 Task: Search one way flight ticket for 3 adults in first from Miami: Miami International Airport to Greenville: Pitt-greenville Airport on 5-2-2023. Choice of flights is Frontier. Number of bags: 1 carry on bag. Price is upto 97000. Outbound departure time preference is 17:00.
Action: Mouse moved to (306, 245)
Screenshot: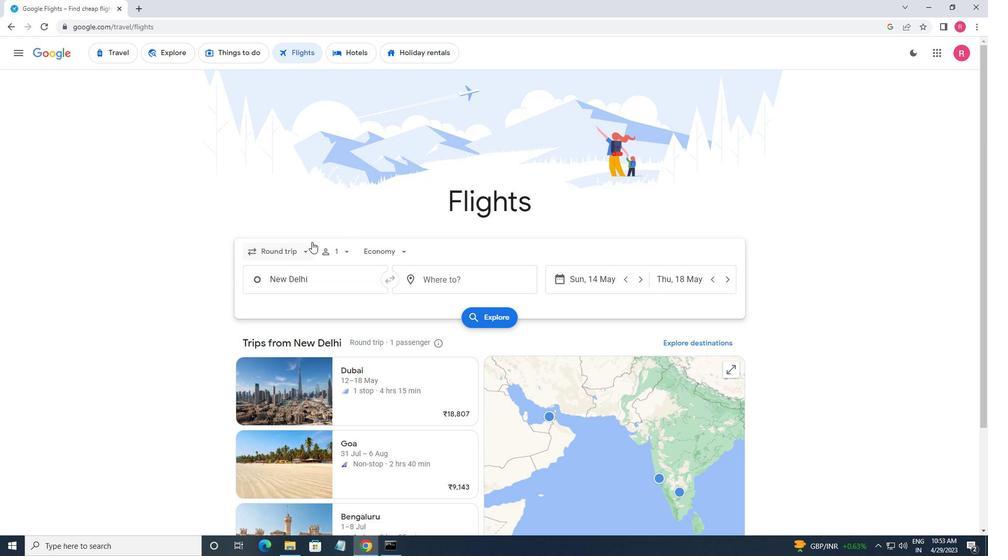 
Action: Mouse pressed left at (306, 245)
Screenshot: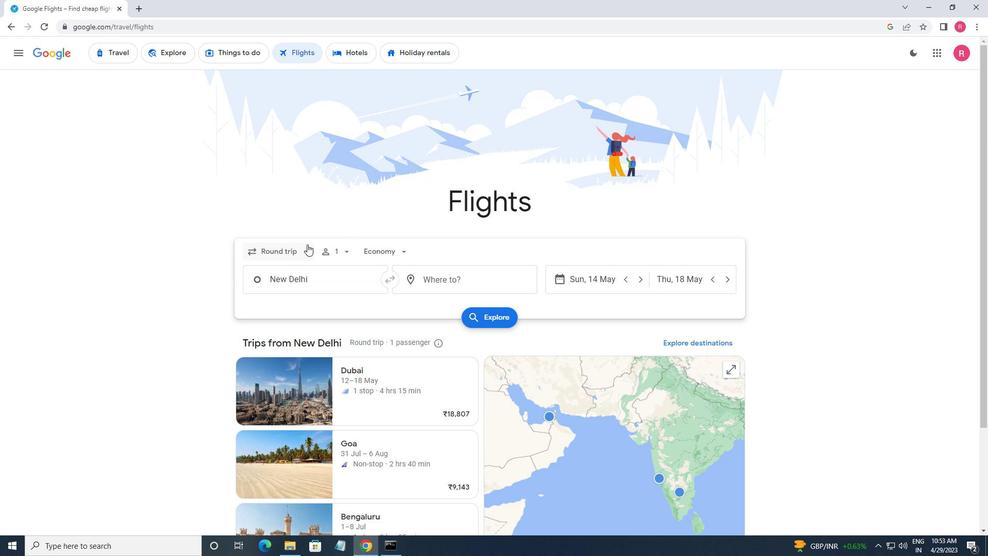 
Action: Mouse moved to (280, 299)
Screenshot: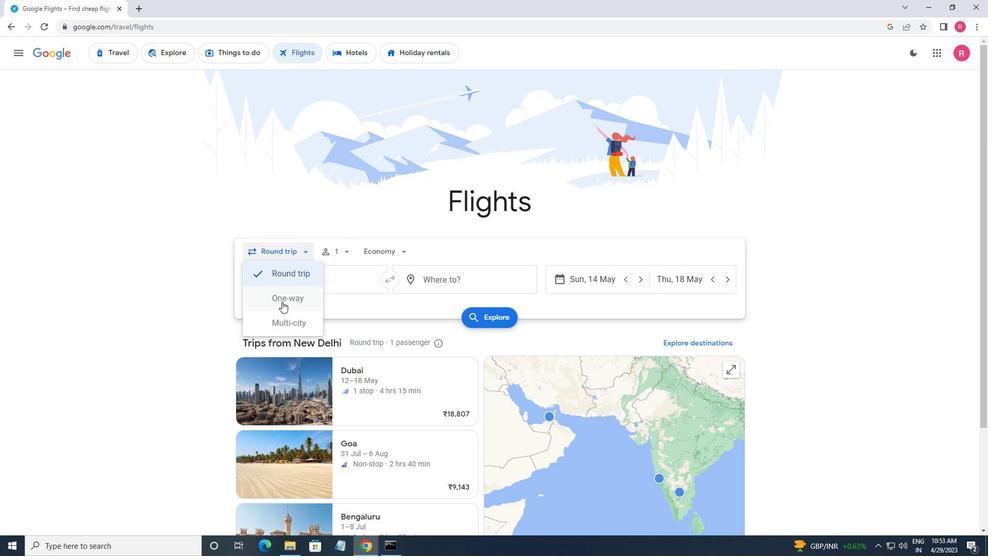 
Action: Mouse pressed left at (280, 299)
Screenshot: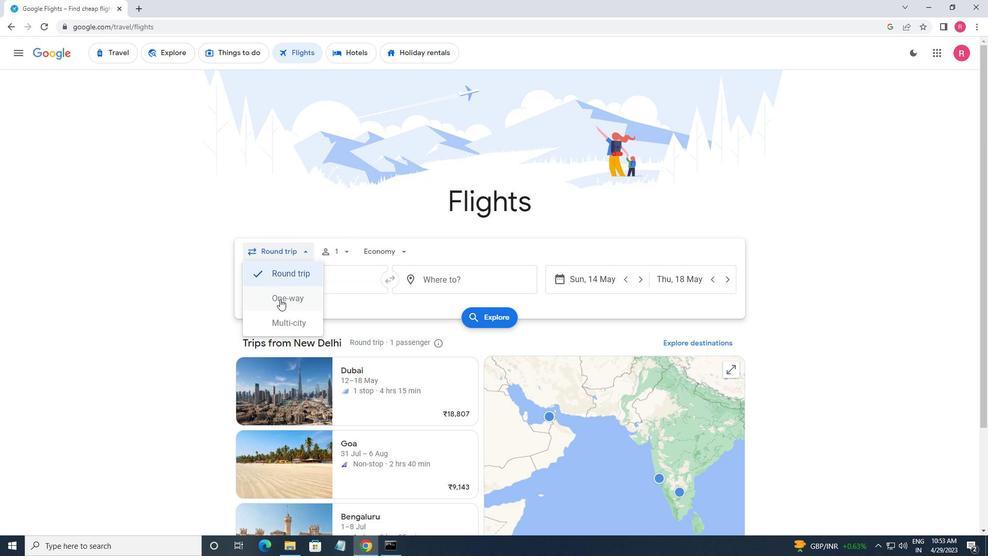 
Action: Mouse moved to (340, 252)
Screenshot: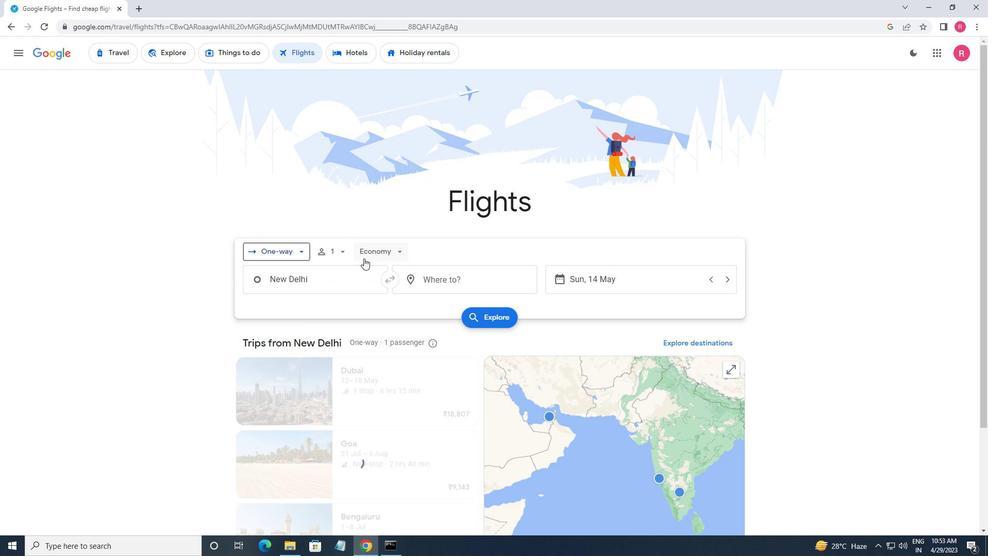 
Action: Mouse pressed left at (340, 252)
Screenshot: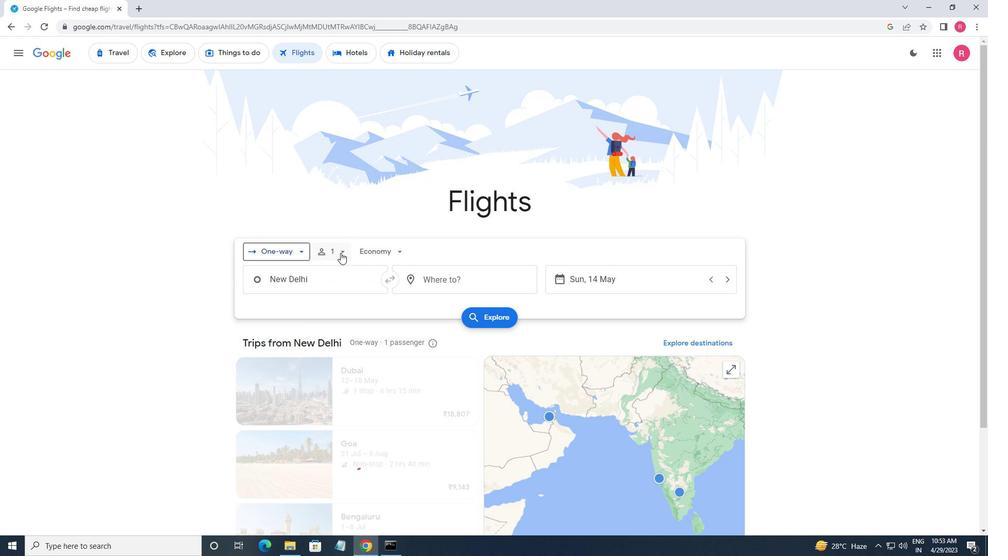 
Action: Mouse moved to (416, 279)
Screenshot: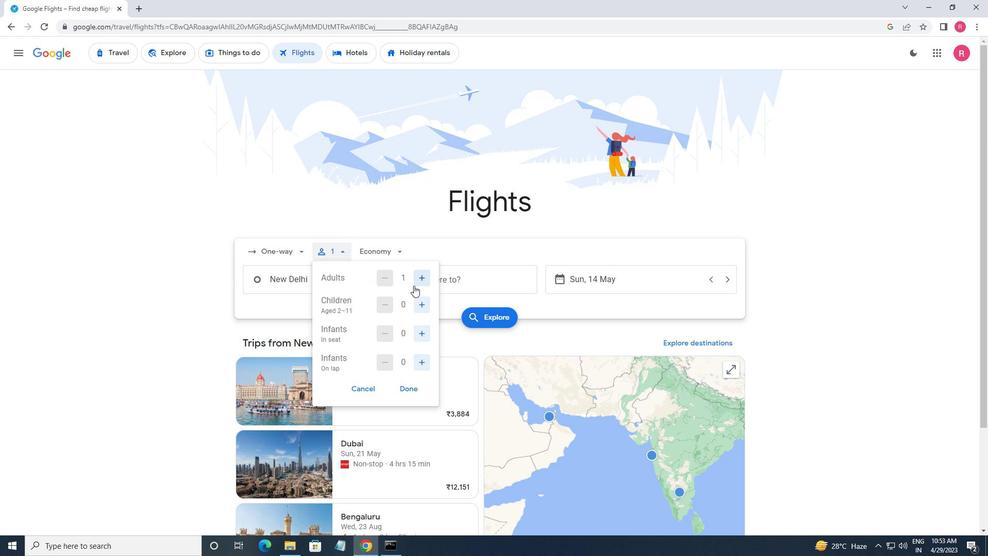 
Action: Mouse pressed left at (416, 279)
Screenshot: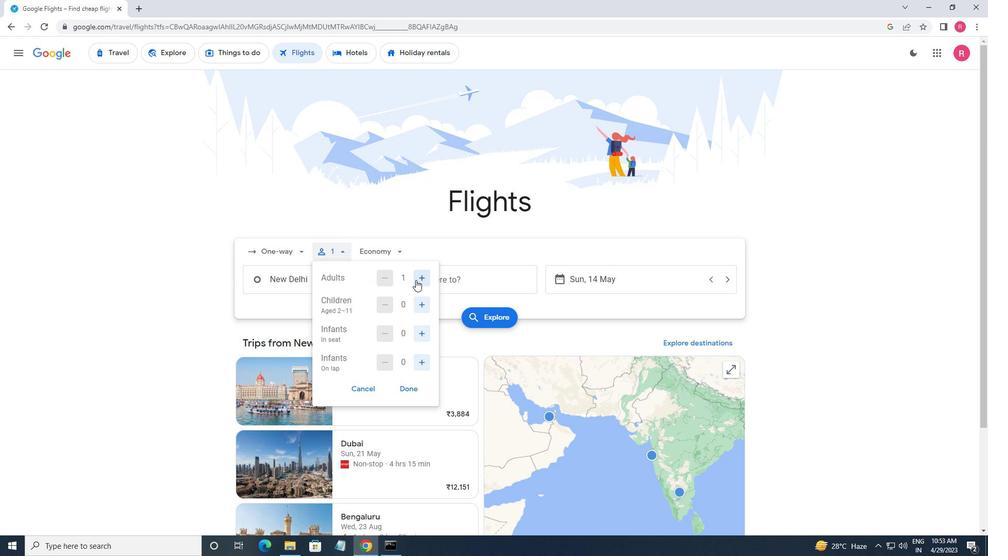
Action: Mouse pressed left at (416, 279)
Screenshot: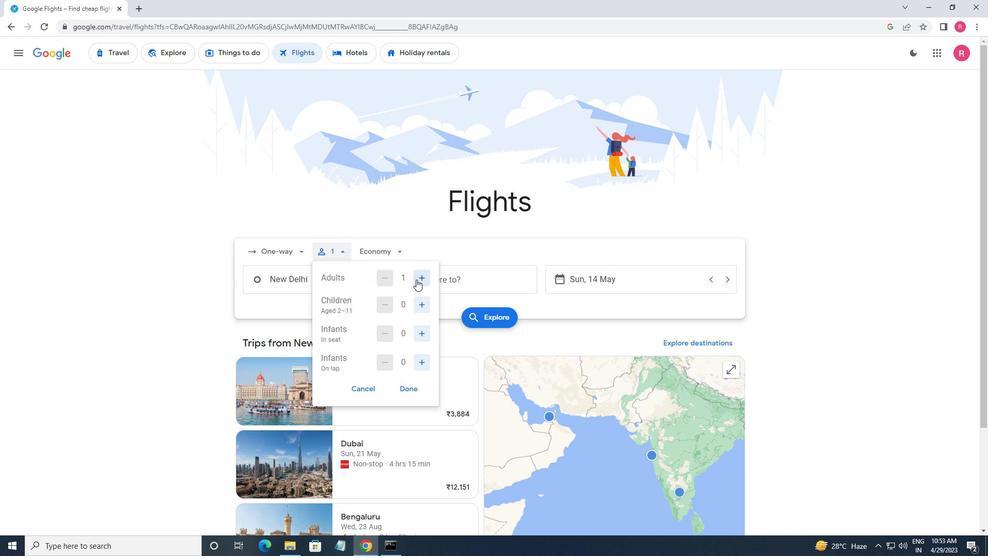 
Action: Mouse moved to (382, 257)
Screenshot: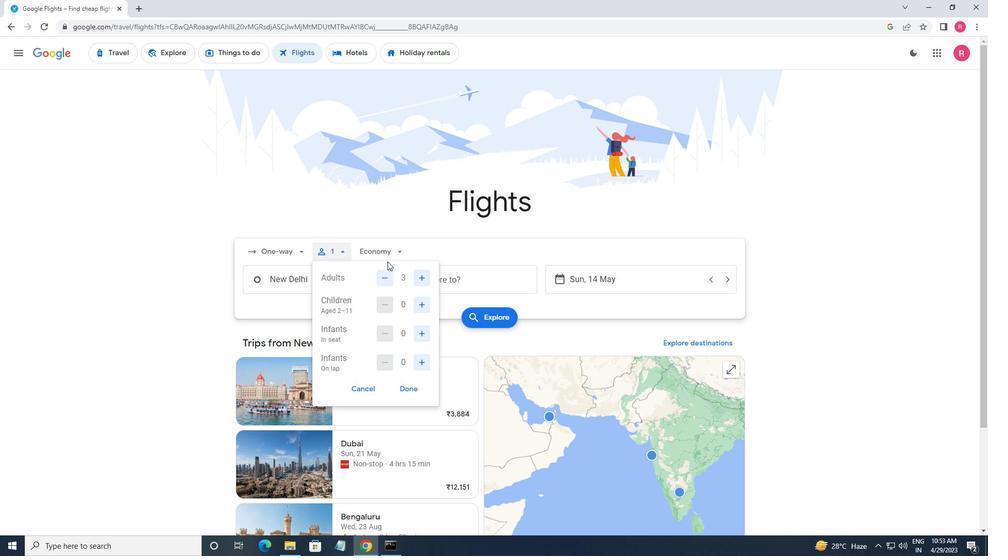 
Action: Mouse pressed left at (382, 257)
Screenshot: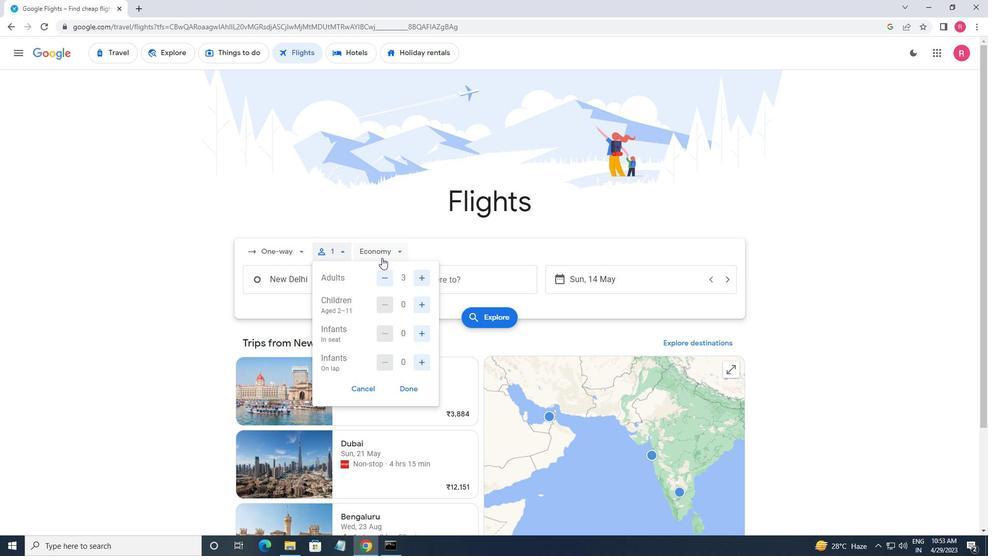 
Action: Mouse moved to (394, 342)
Screenshot: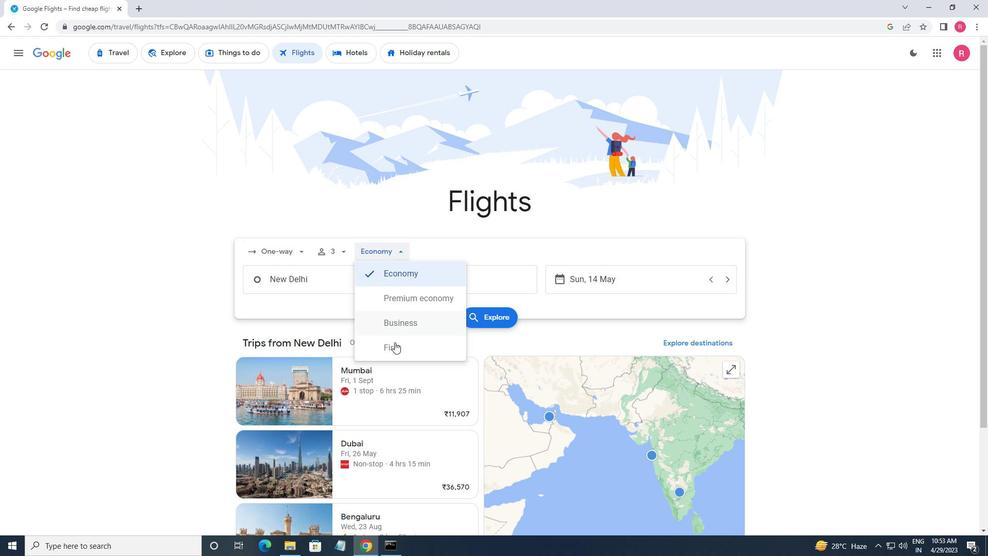 
Action: Mouse pressed left at (394, 342)
Screenshot: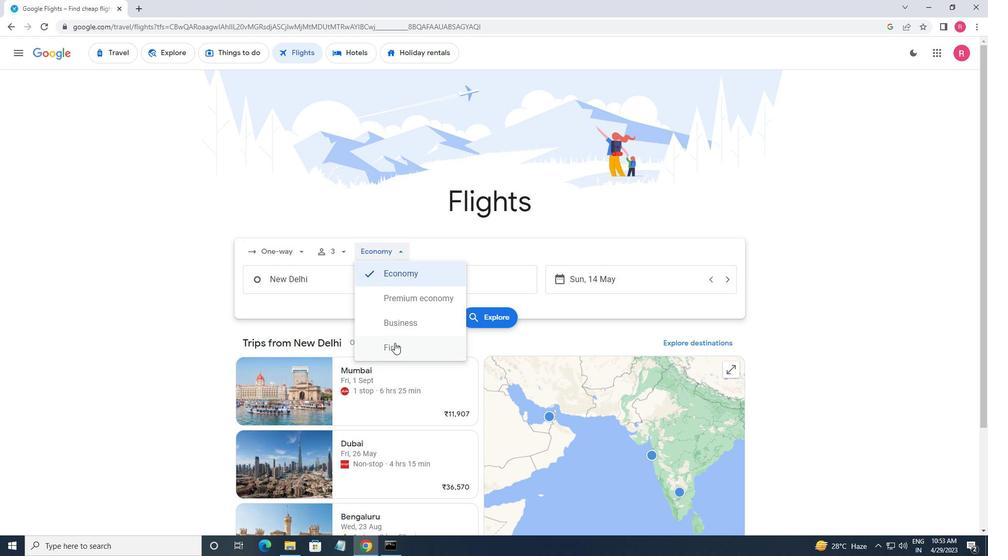 
Action: Mouse moved to (323, 283)
Screenshot: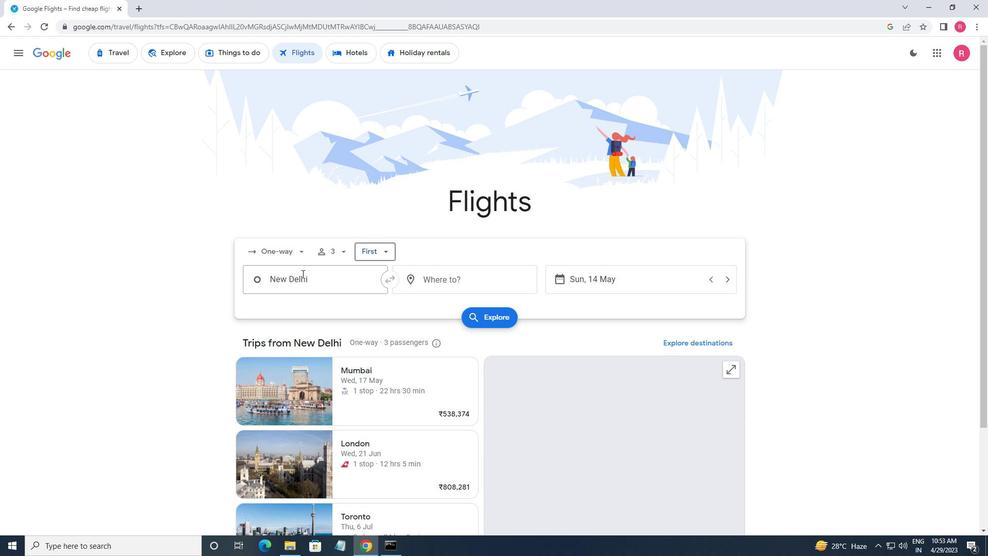 
Action: Mouse pressed left at (323, 283)
Screenshot: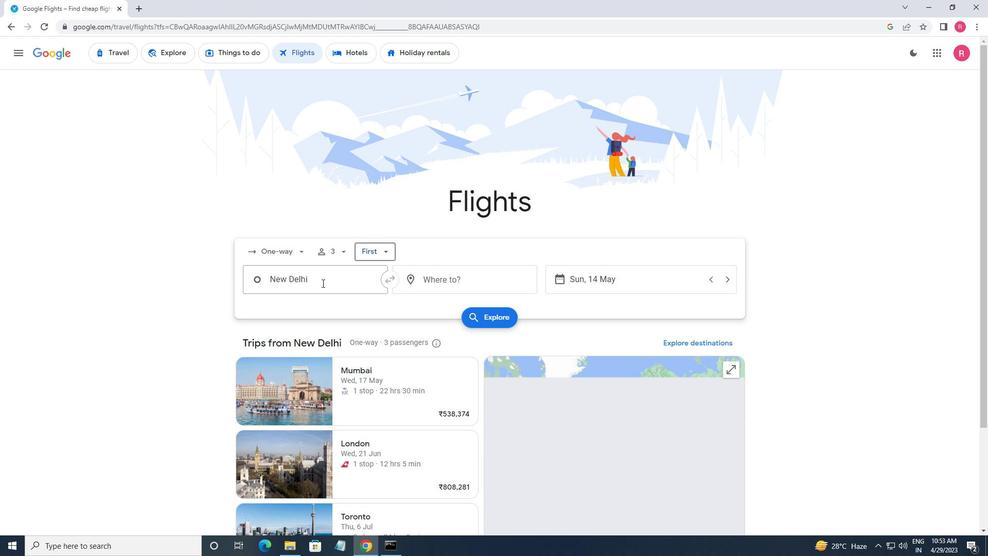 
Action: Mouse moved to (324, 283)
Screenshot: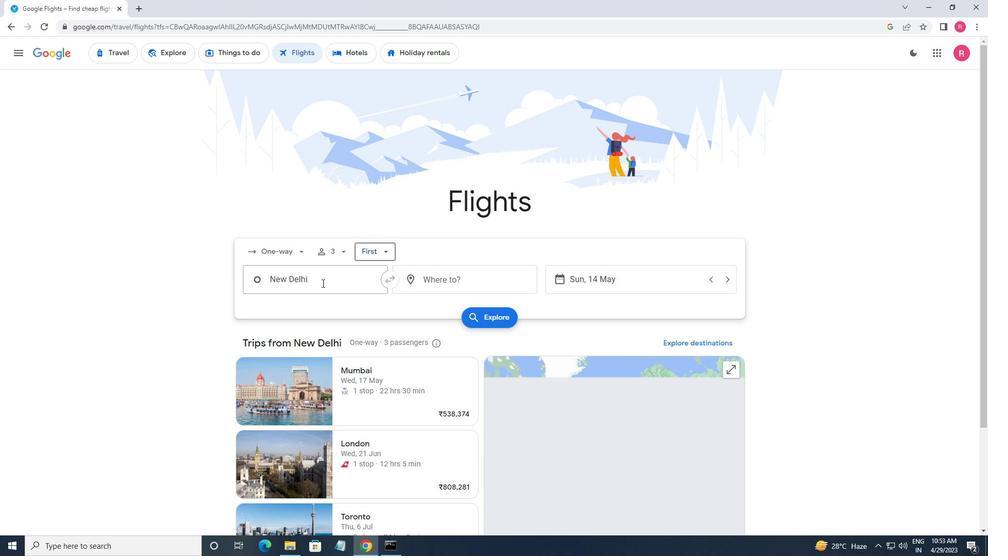 
Action: Key pressed <Key.shift_r>Mia
Screenshot: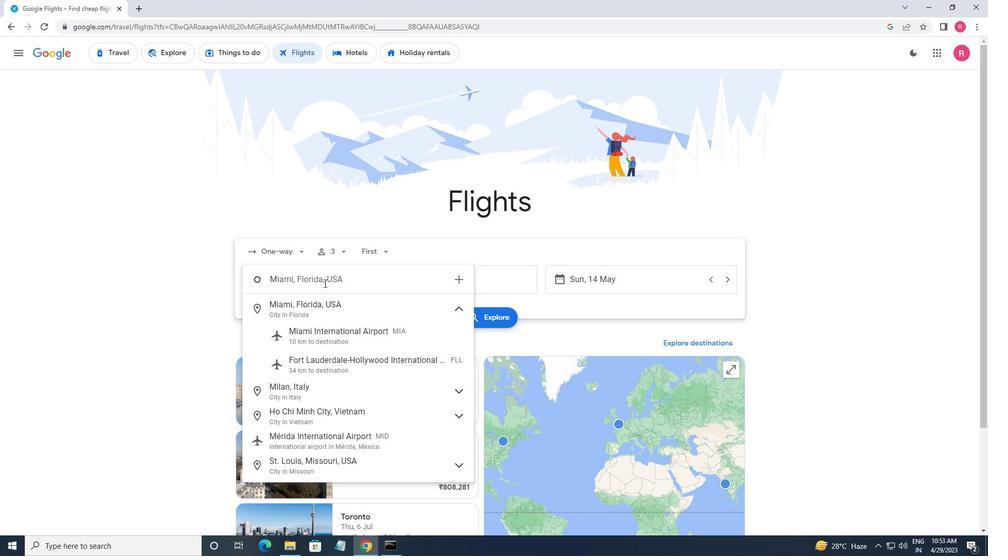 
Action: Mouse moved to (327, 306)
Screenshot: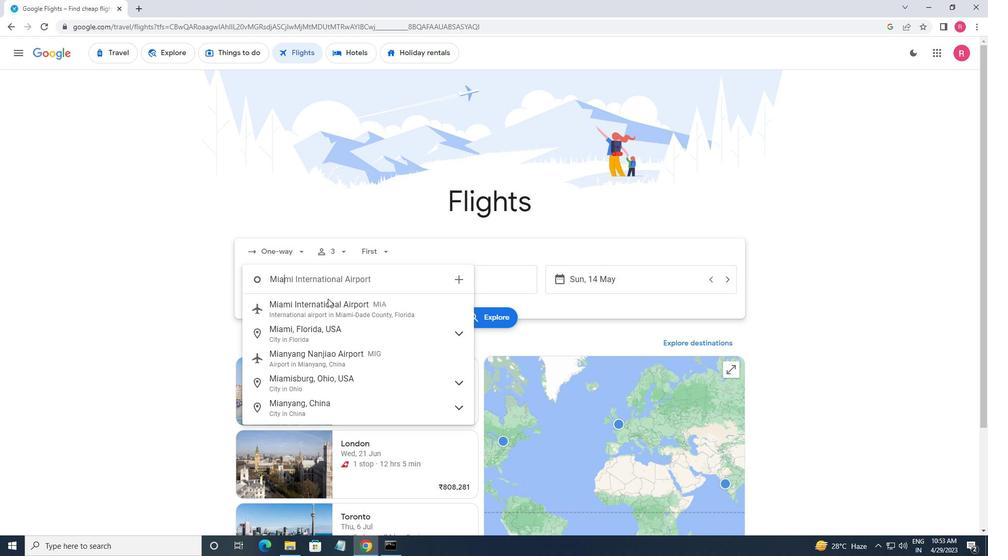 
Action: Mouse pressed left at (327, 306)
Screenshot: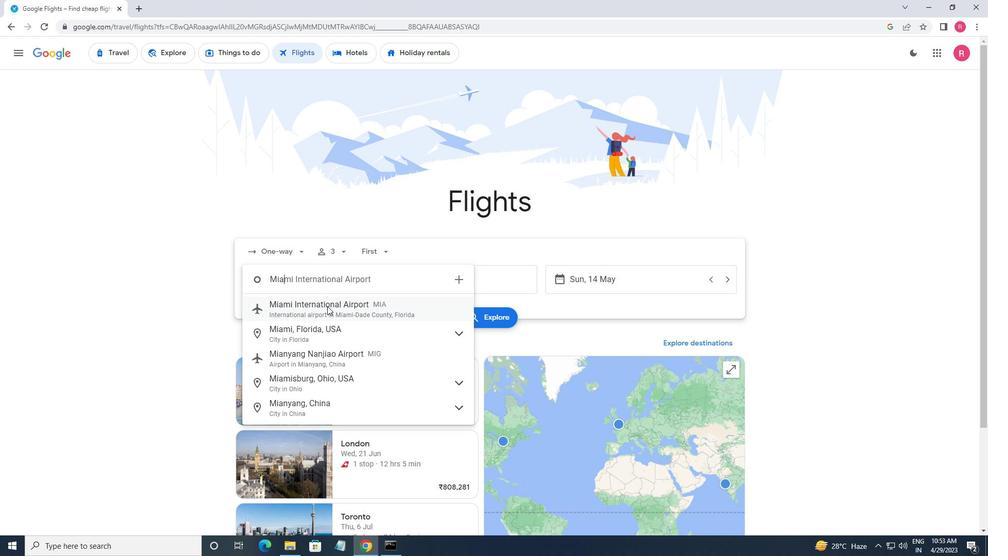 
Action: Mouse moved to (448, 271)
Screenshot: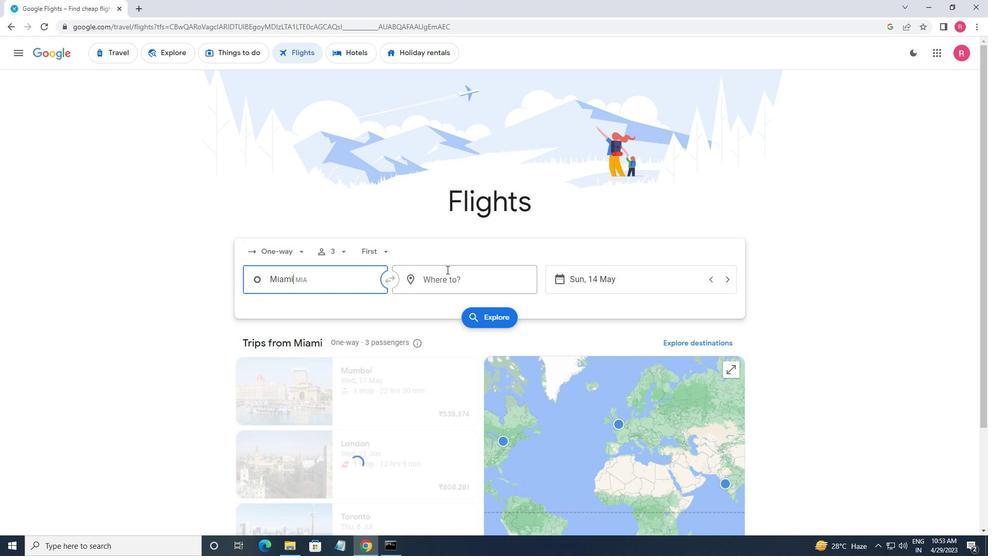 
Action: Mouse pressed left at (448, 271)
Screenshot: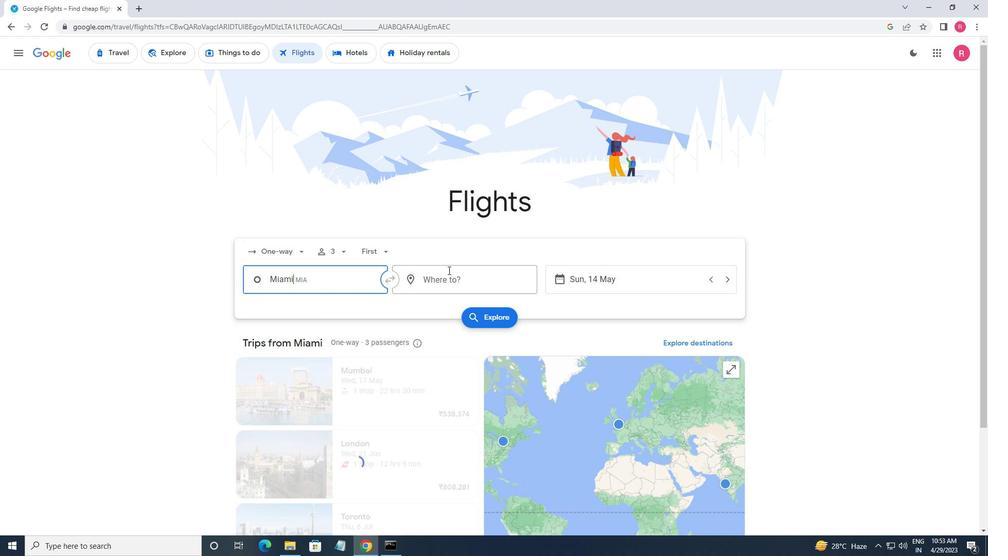 
Action: Mouse moved to (455, 333)
Screenshot: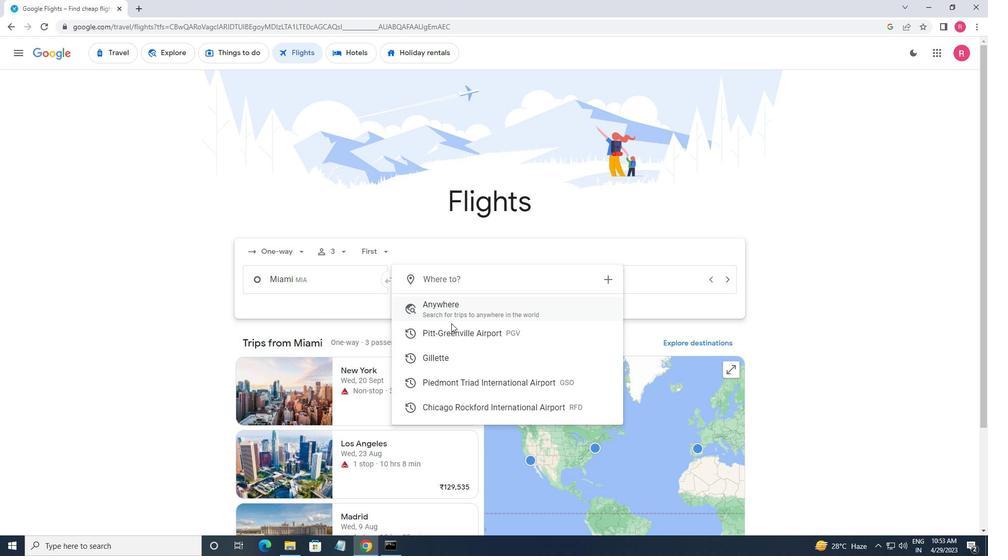 
Action: Mouse pressed left at (455, 333)
Screenshot: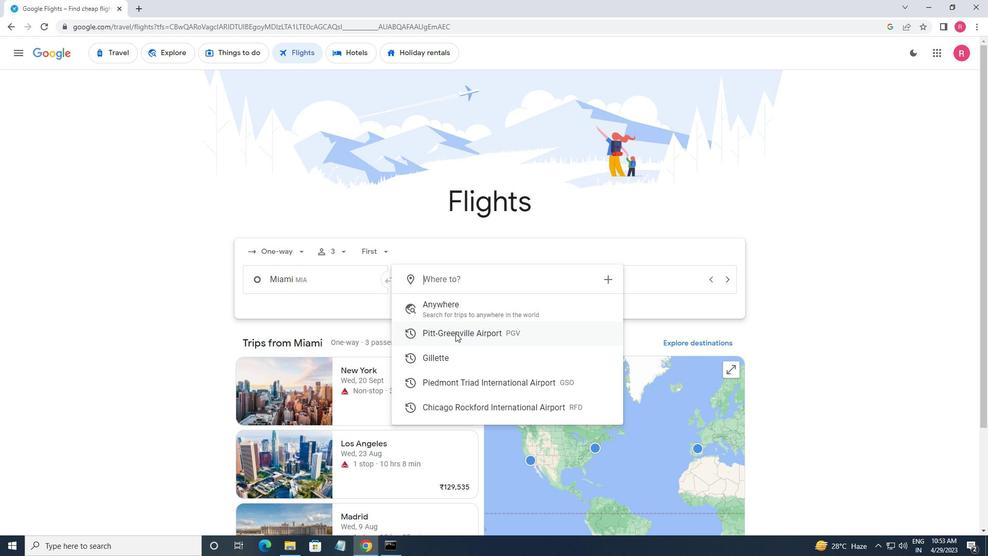 
Action: Mouse moved to (598, 272)
Screenshot: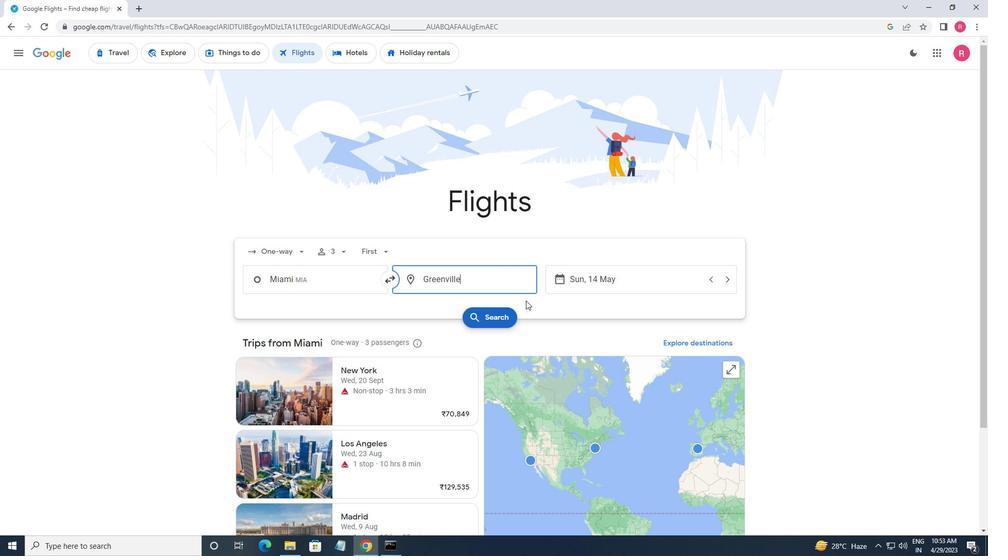 
Action: Mouse pressed left at (598, 272)
Screenshot: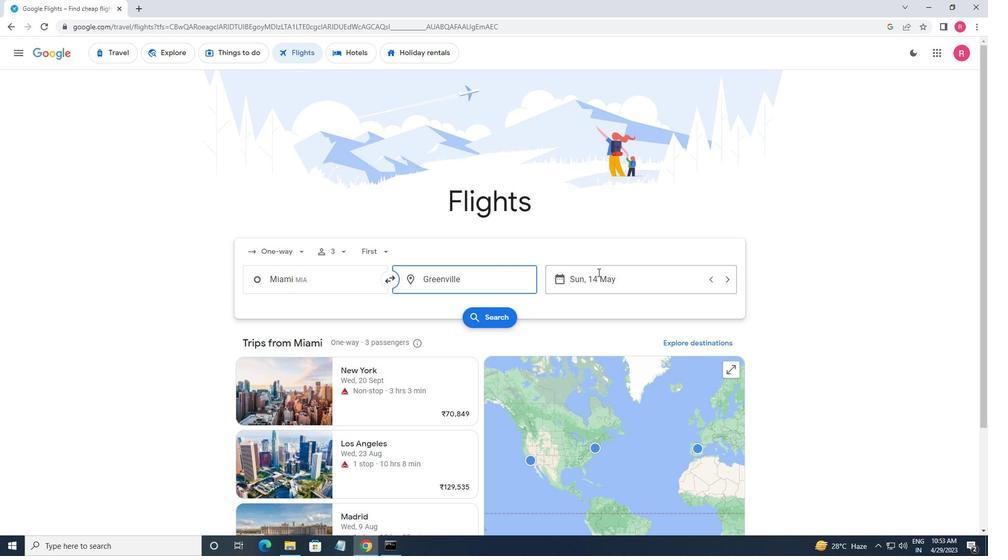 
Action: Mouse moved to (617, 346)
Screenshot: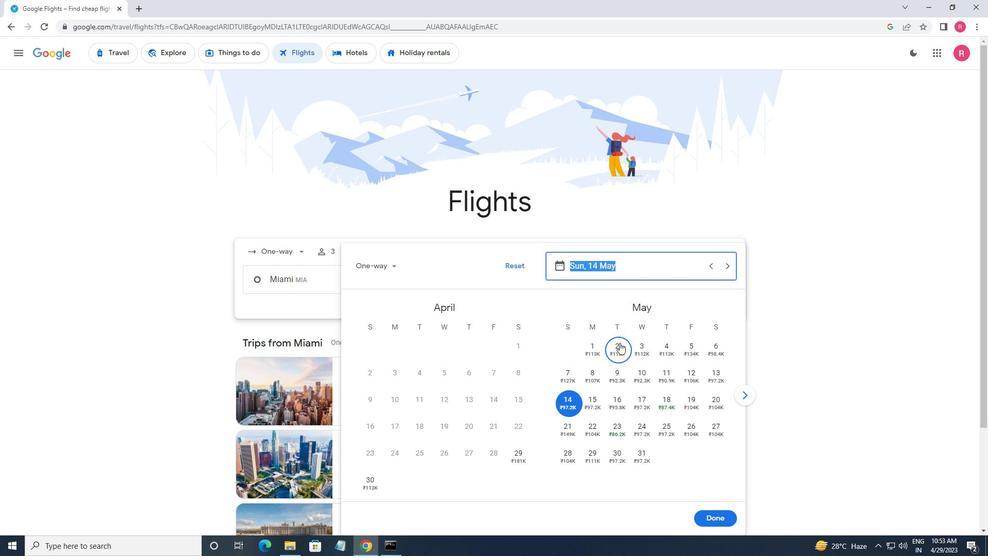 
Action: Mouse pressed left at (617, 346)
Screenshot: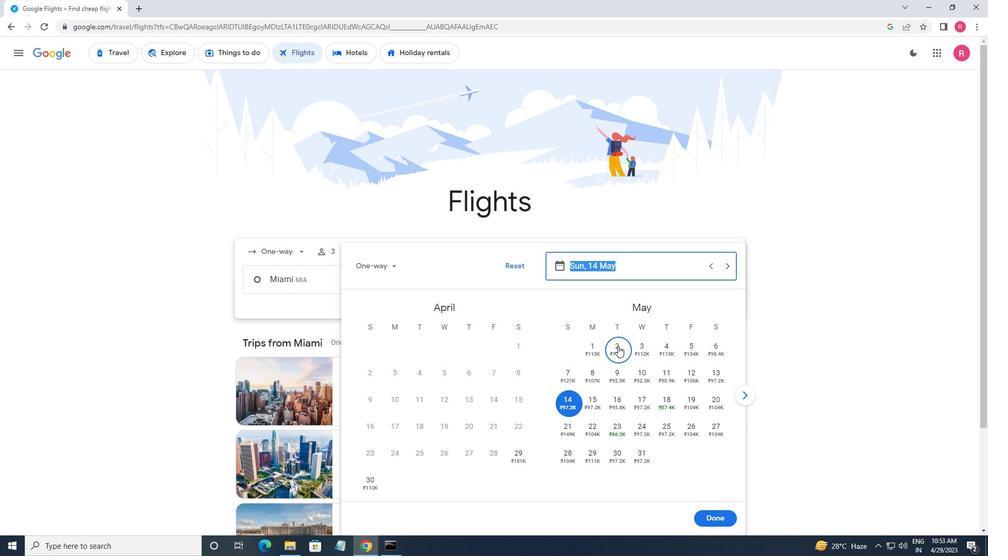
Action: Mouse moved to (713, 511)
Screenshot: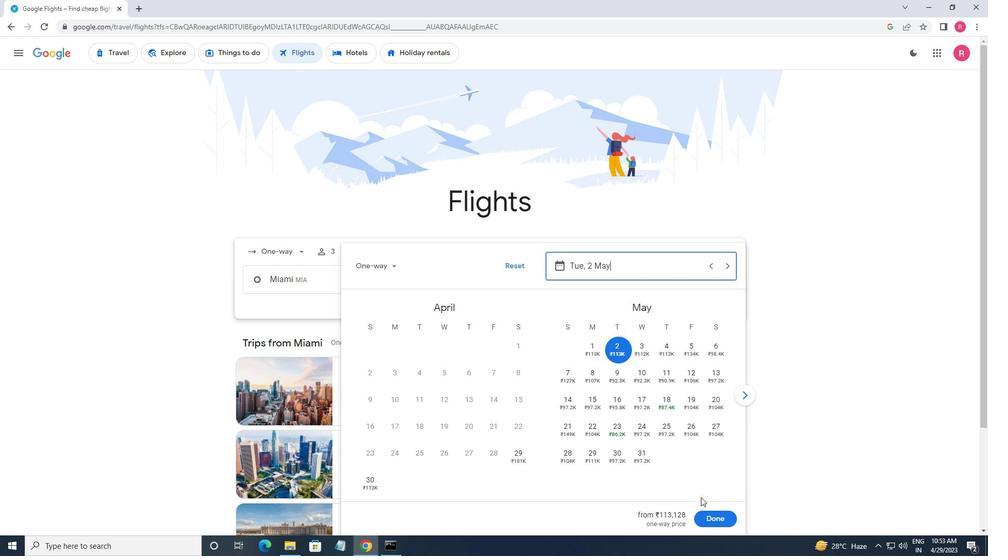 
Action: Mouse pressed left at (713, 511)
Screenshot: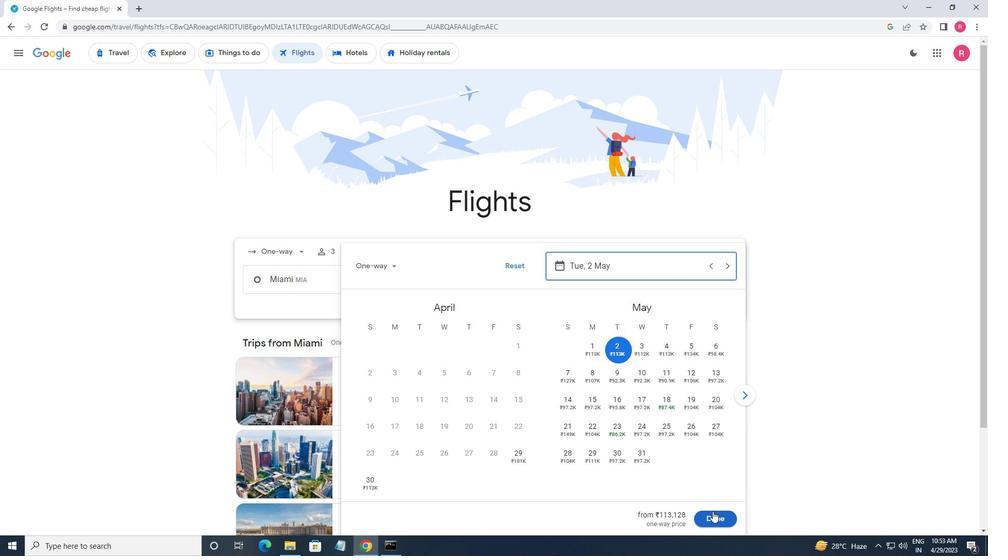 
Action: Mouse moved to (475, 324)
Screenshot: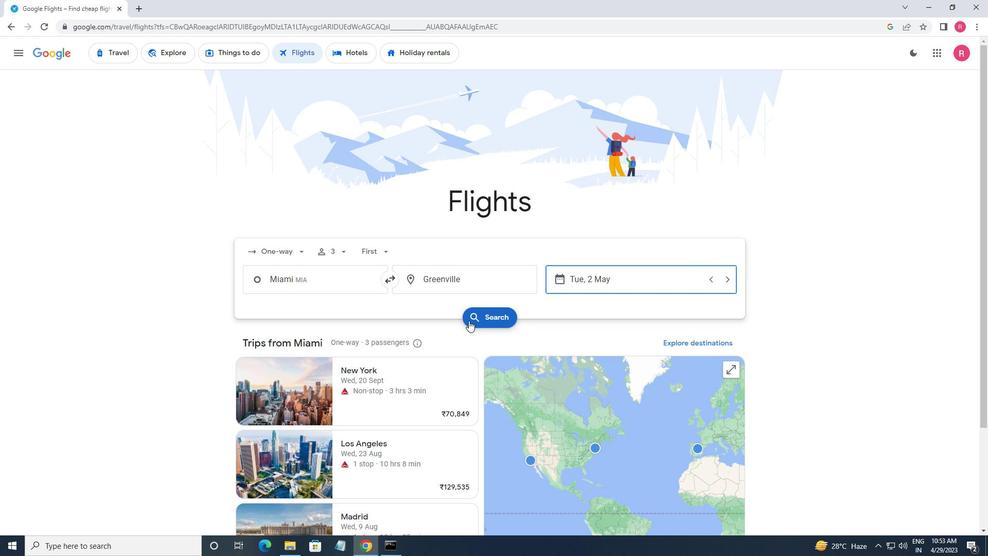 
Action: Mouse pressed left at (475, 324)
Screenshot: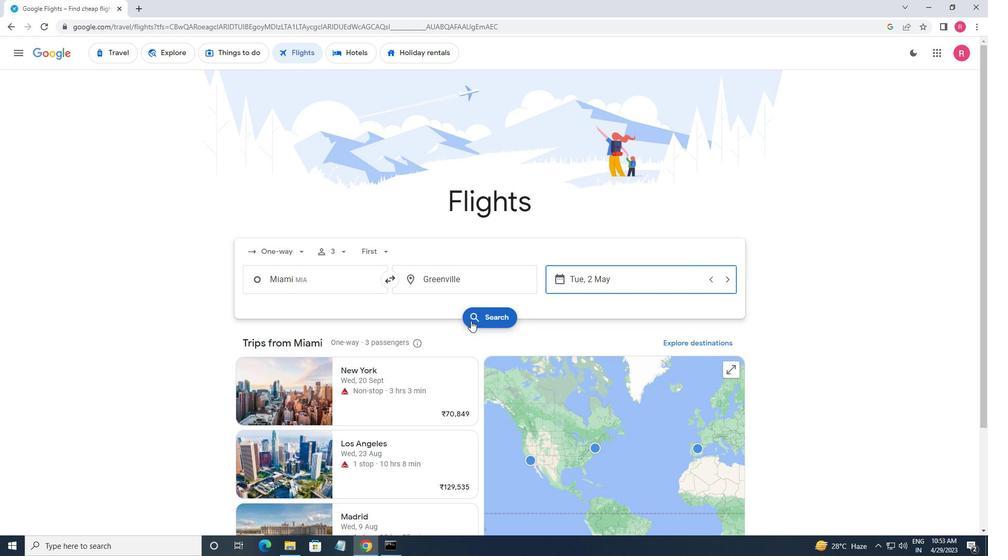 
Action: Mouse moved to (255, 154)
Screenshot: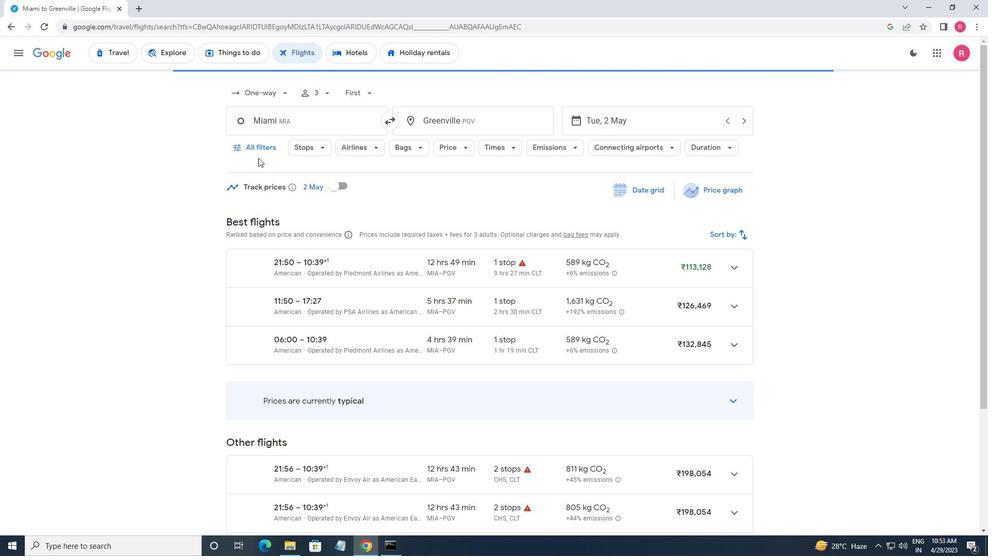 
Action: Mouse pressed left at (255, 154)
Screenshot: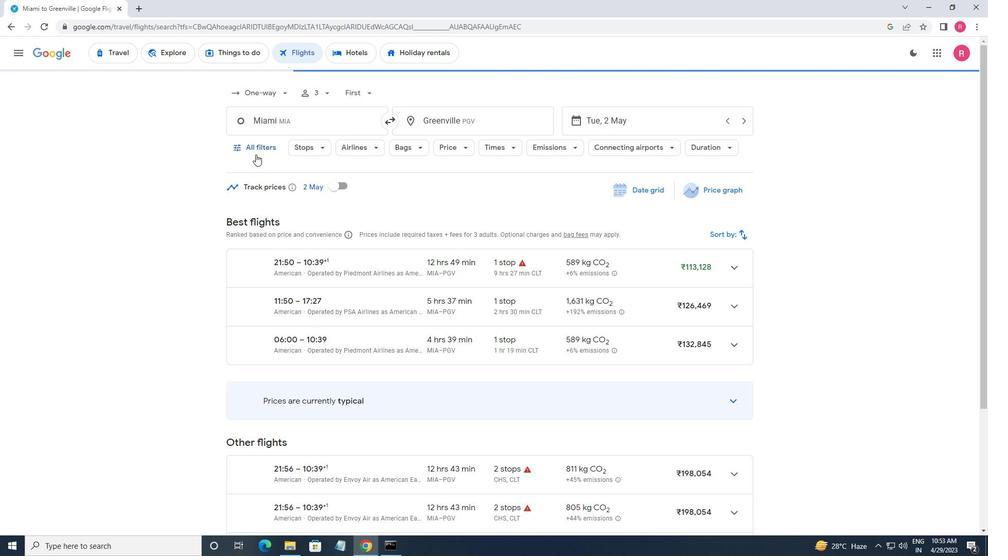 
Action: Mouse moved to (270, 254)
Screenshot: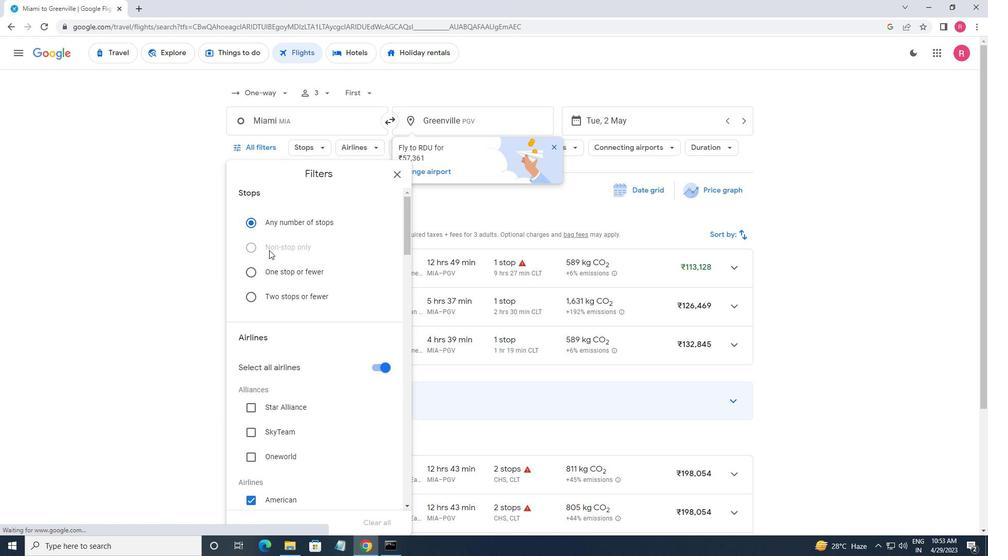 
Action: Mouse scrolled (270, 254) with delta (0, 0)
Screenshot: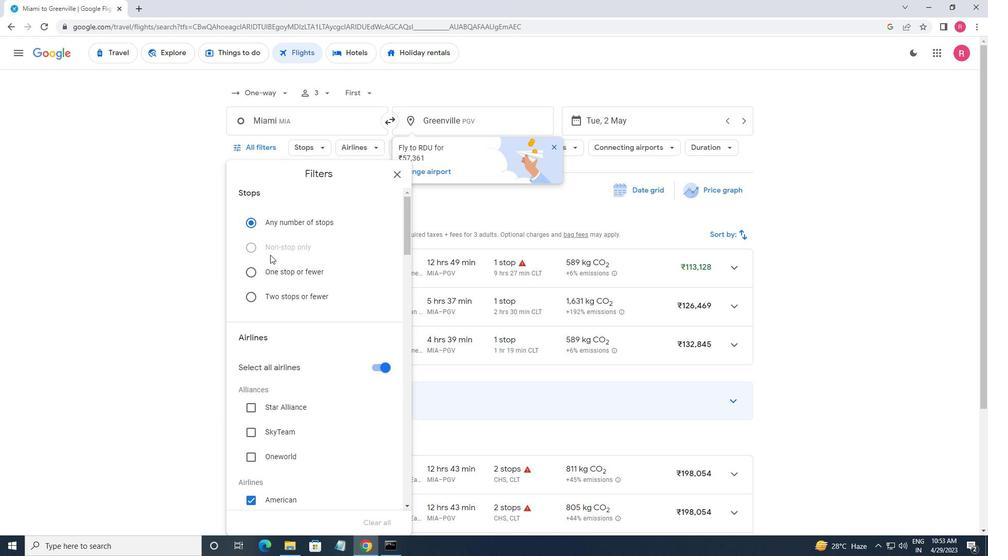 
Action: Mouse scrolled (270, 254) with delta (0, 0)
Screenshot: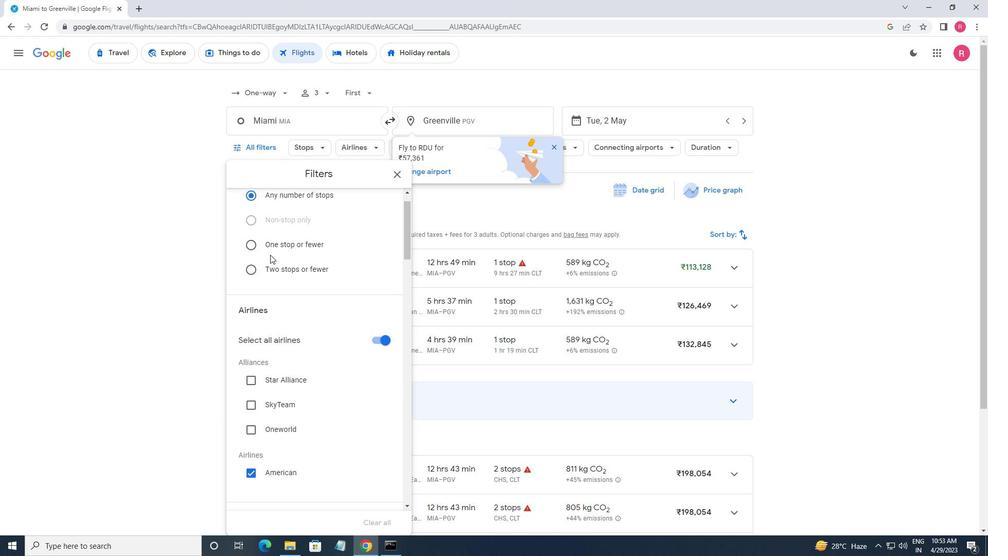 
Action: Mouse moved to (381, 264)
Screenshot: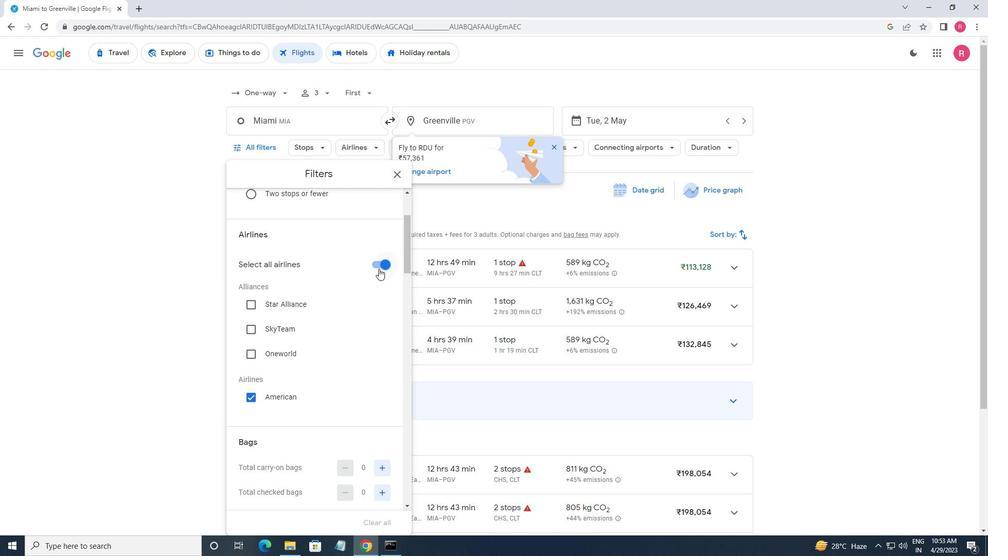
Action: Mouse pressed left at (381, 264)
Screenshot: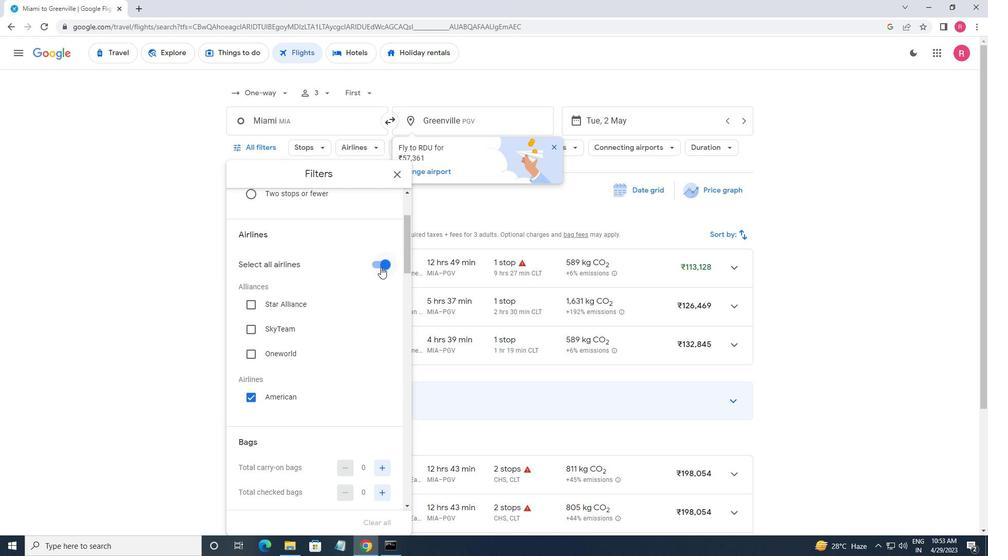 
Action: Mouse scrolled (381, 263) with delta (0, 0)
Screenshot: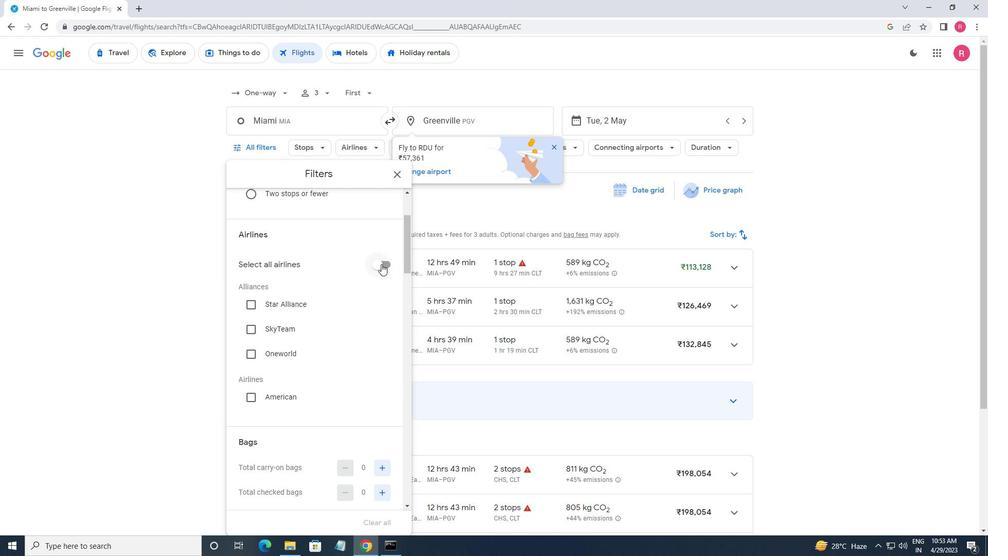 
Action: Mouse scrolled (381, 263) with delta (0, 0)
Screenshot: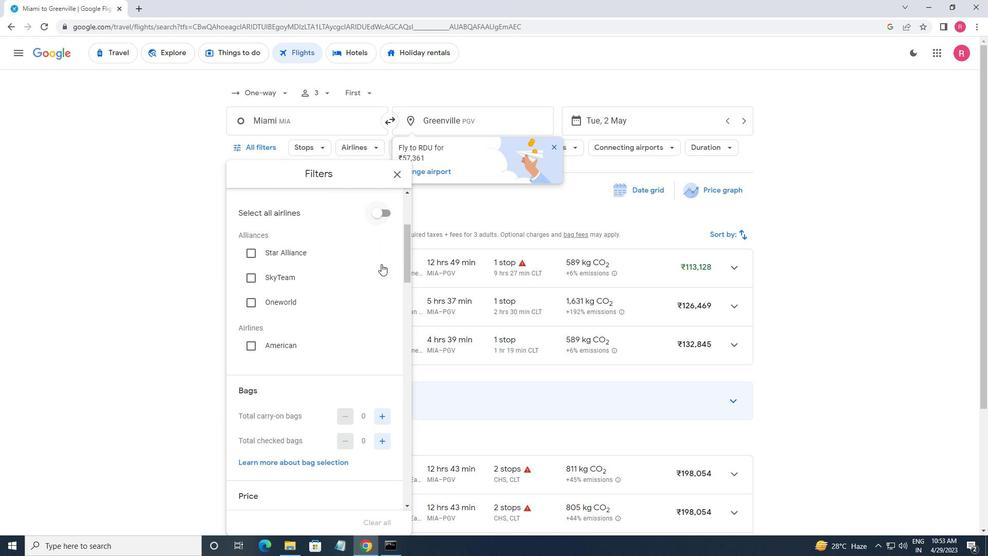 
Action: Mouse scrolled (381, 263) with delta (0, 0)
Screenshot: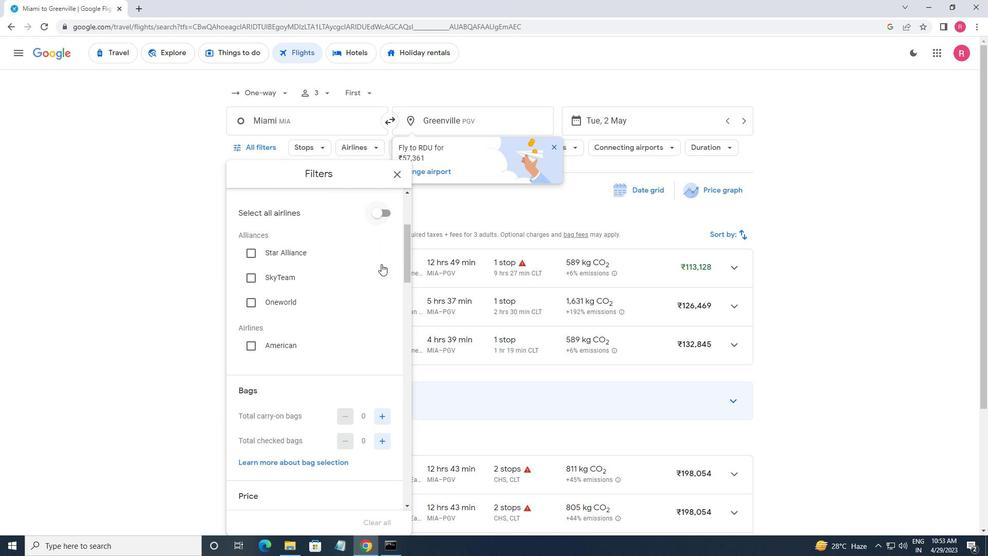 
Action: Mouse moved to (379, 315)
Screenshot: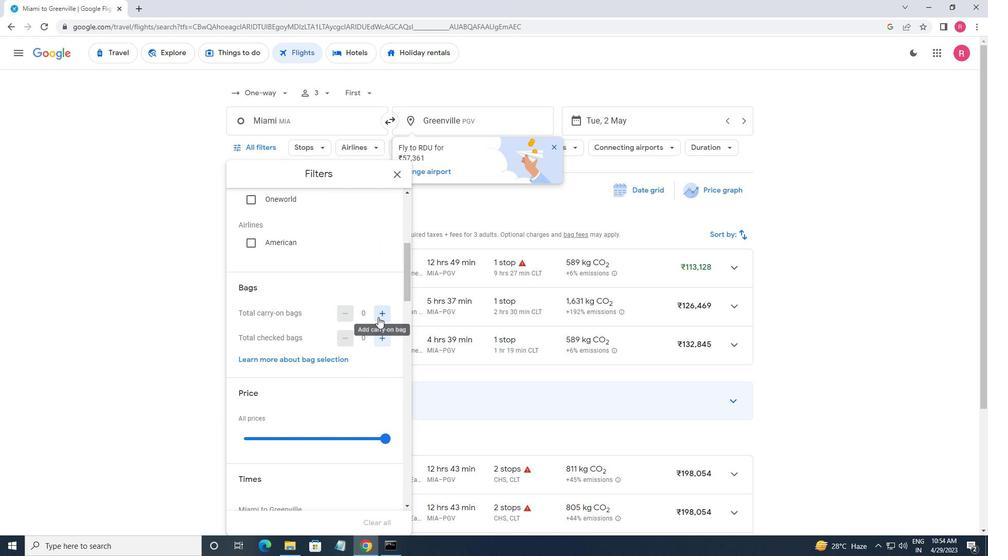 
Action: Mouse pressed left at (379, 315)
Screenshot: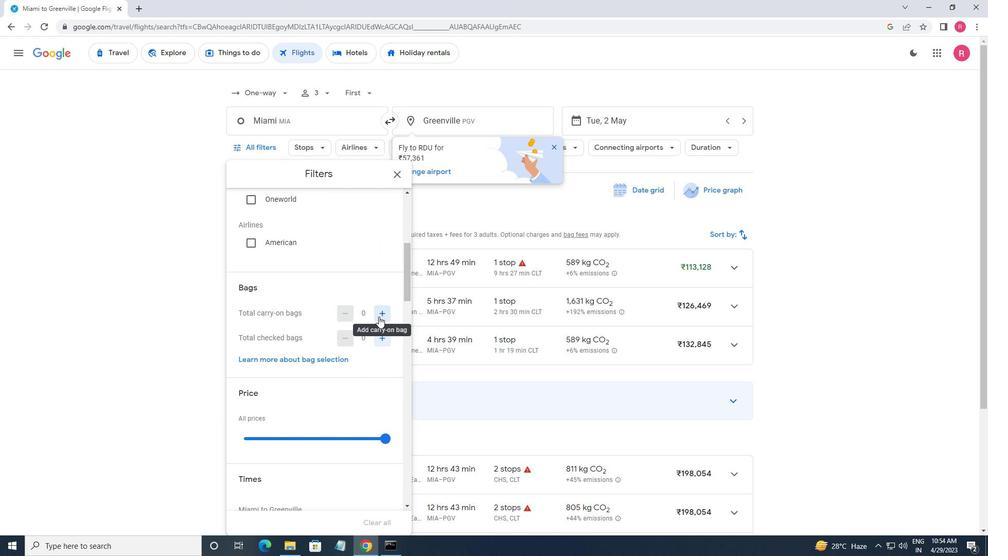 
Action: Mouse moved to (377, 315)
Screenshot: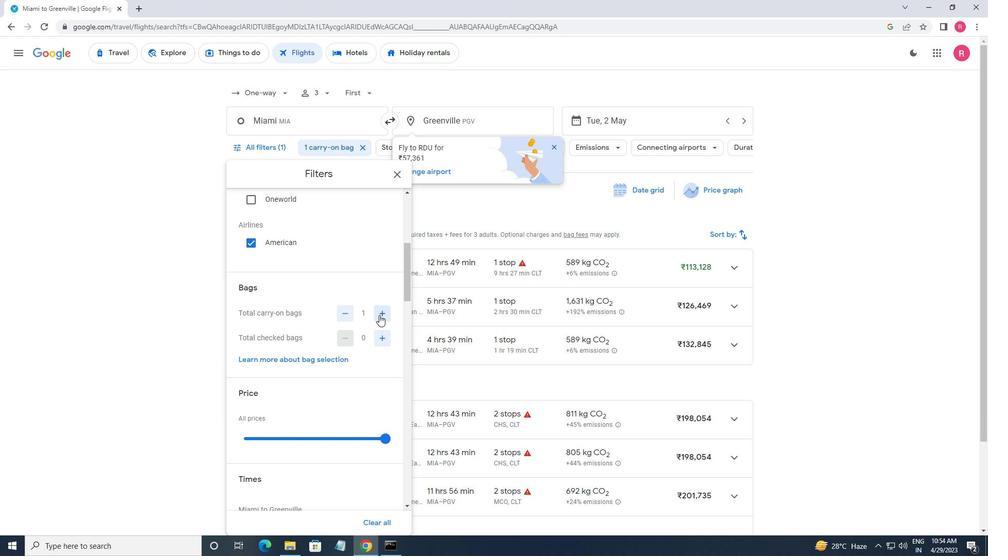 
Action: Mouse scrolled (377, 314) with delta (0, 0)
Screenshot: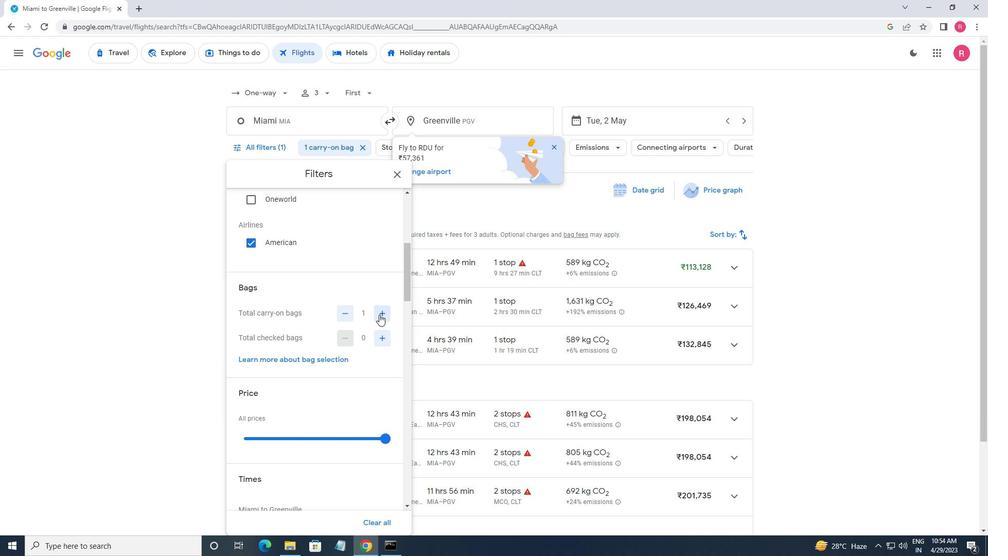 
Action: Mouse moved to (382, 379)
Screenshot: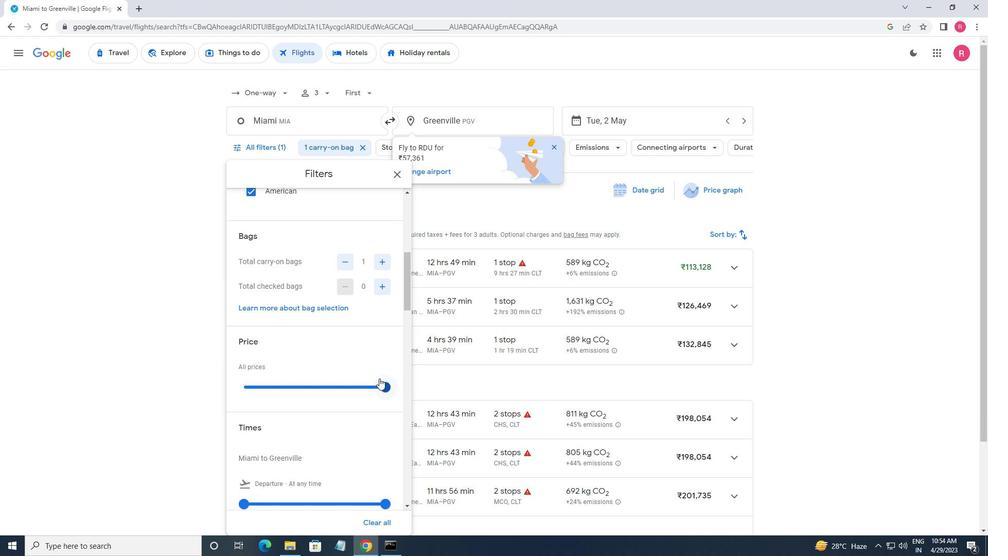 
Action: Mouse pressed left at (382, 379)
Screenshot: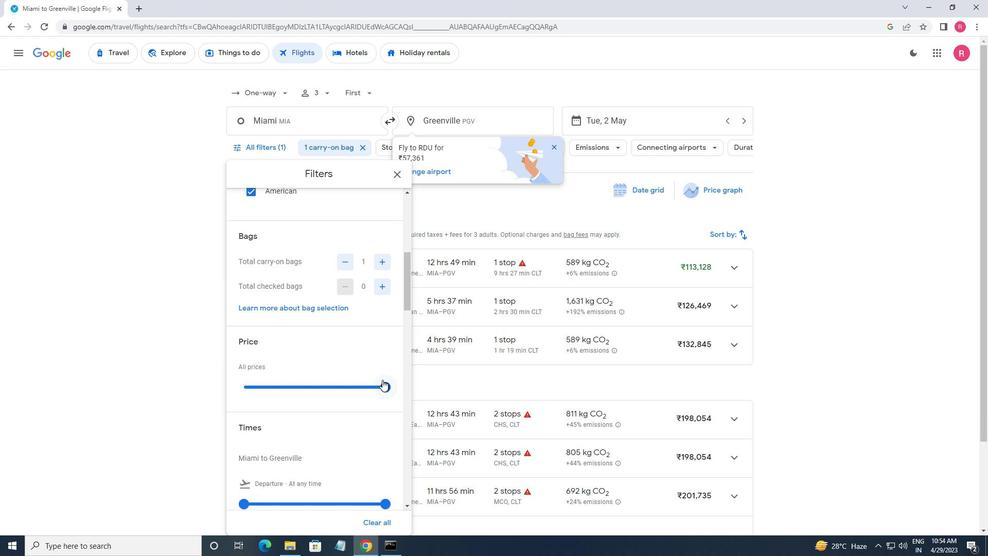 
Action: Mouse moved to (299, 390)
Screenshot: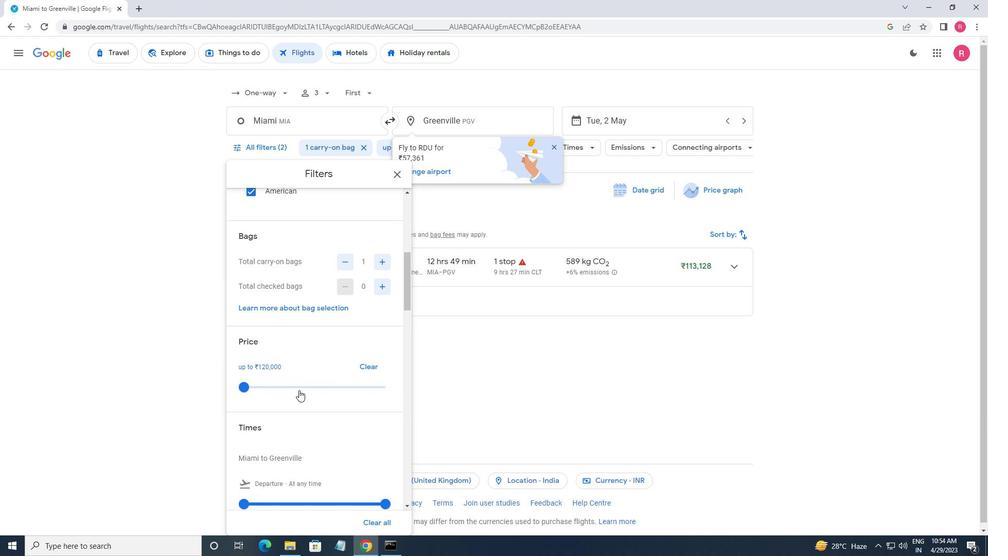 
Action: Mouse scrolled (299, 389) with delta (0, 0)
Screenshot: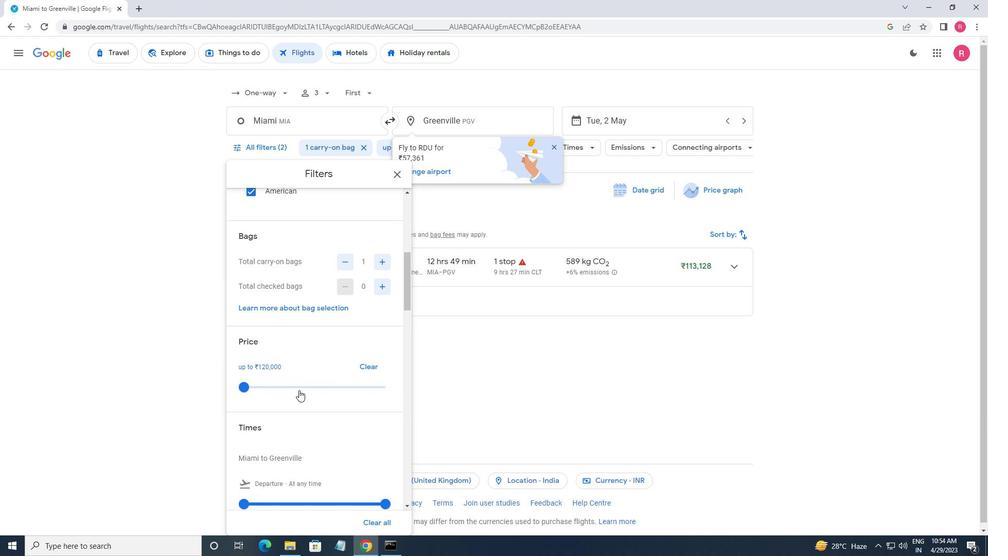 
Action: Mouse scrolled (299, 389) with delta (0, 0)
Screenshot: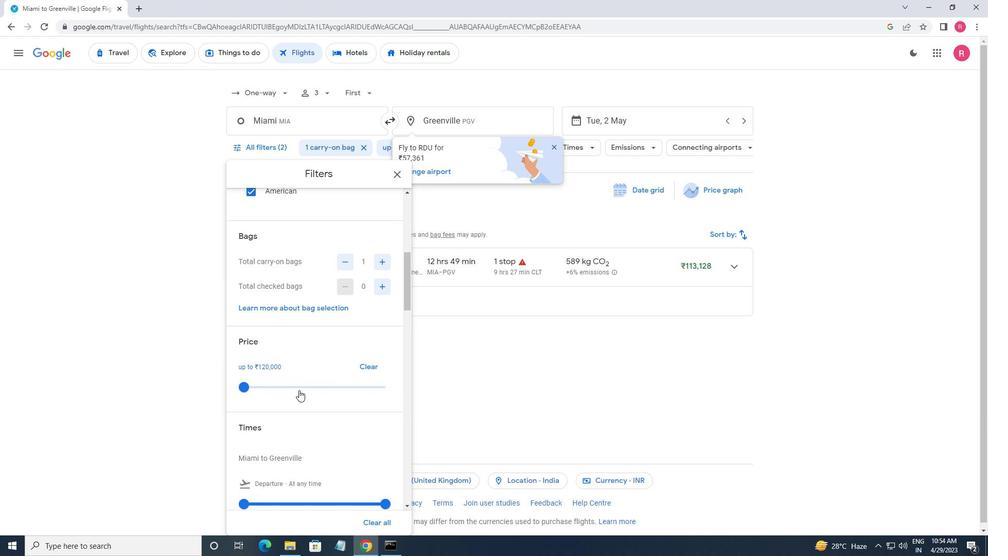 
Action: Mouse moved to (247, 397)
Screenshot: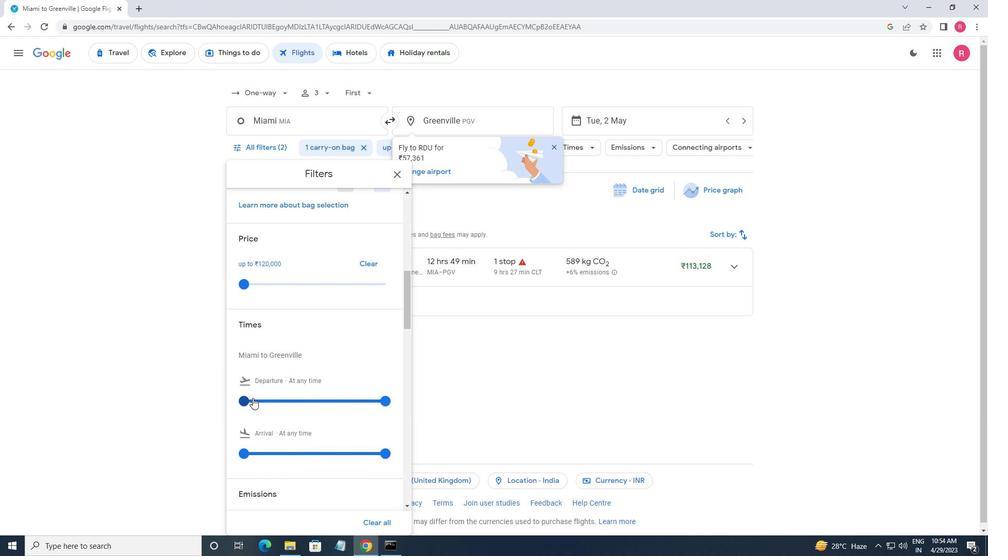 
Action: Mouse pressed left at (247, 397)
Screenshot: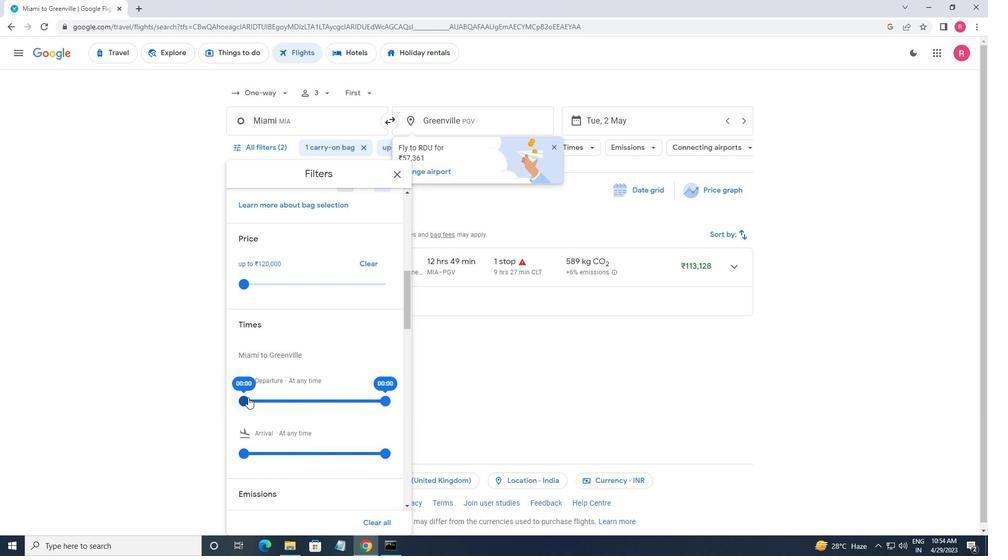 
Action: Mouse moved to (383, 401)
Screenshot: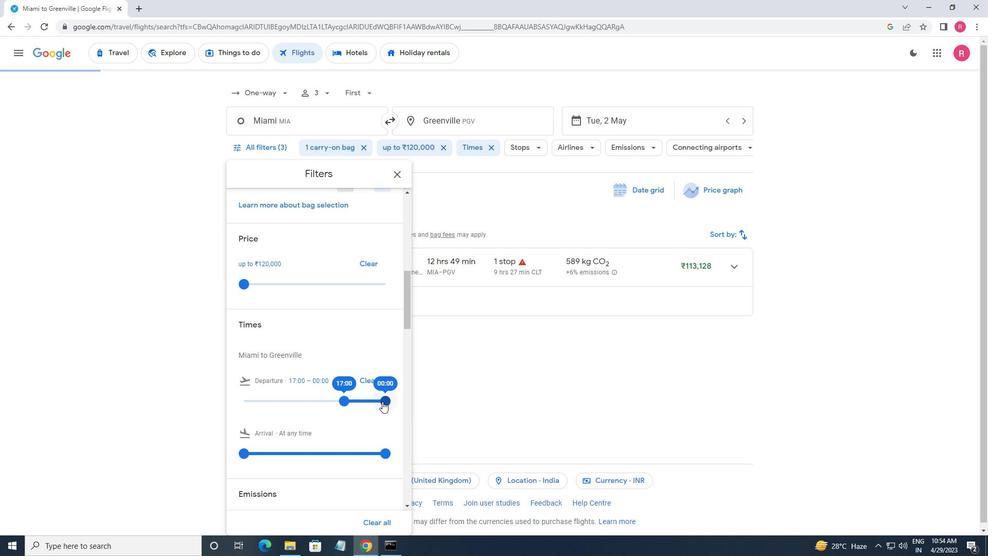 
Action: Mouse pressed left at (383, 401)
Screenshot: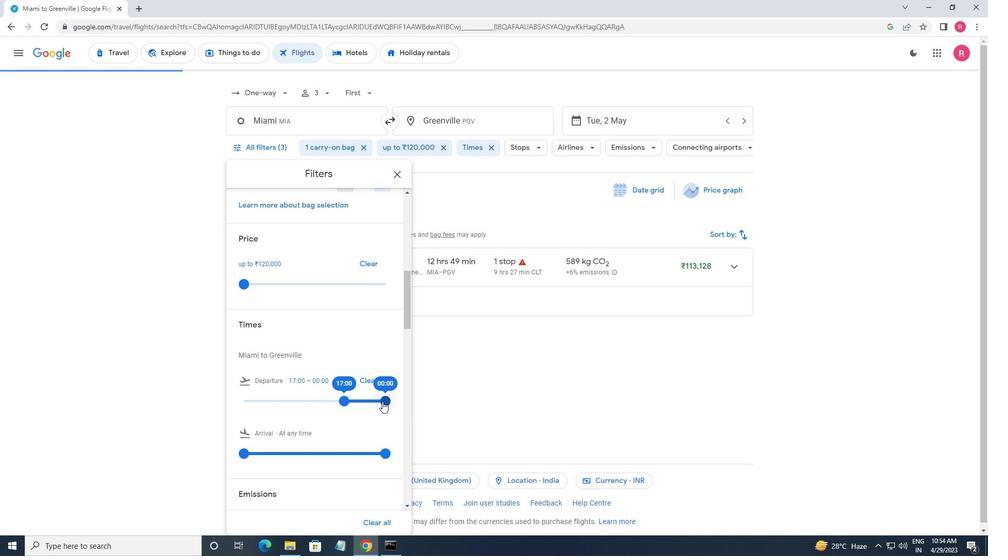 
Action: Mouse moved to (394, 177)
Screenshot: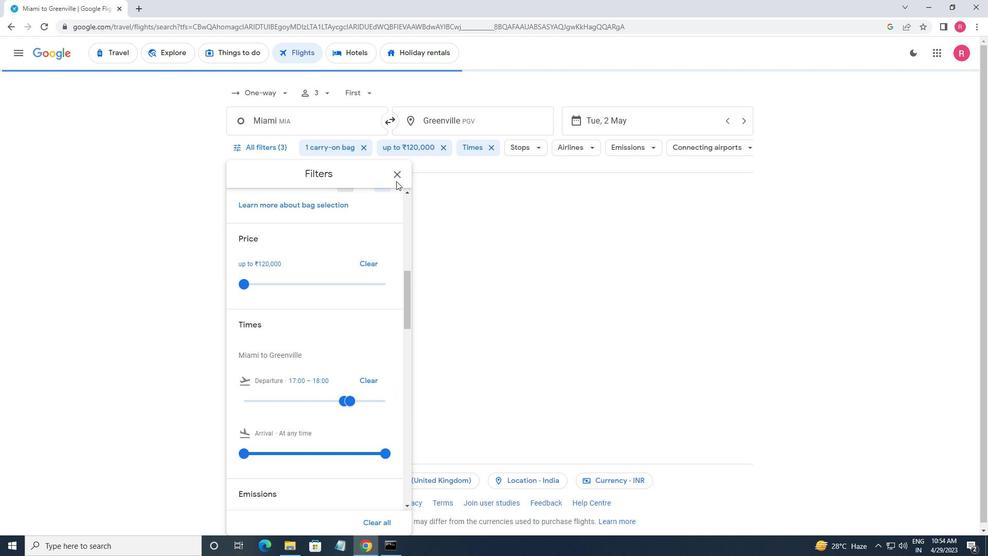 
Action: Mouse pressed left at (394, 177)
Screenshot: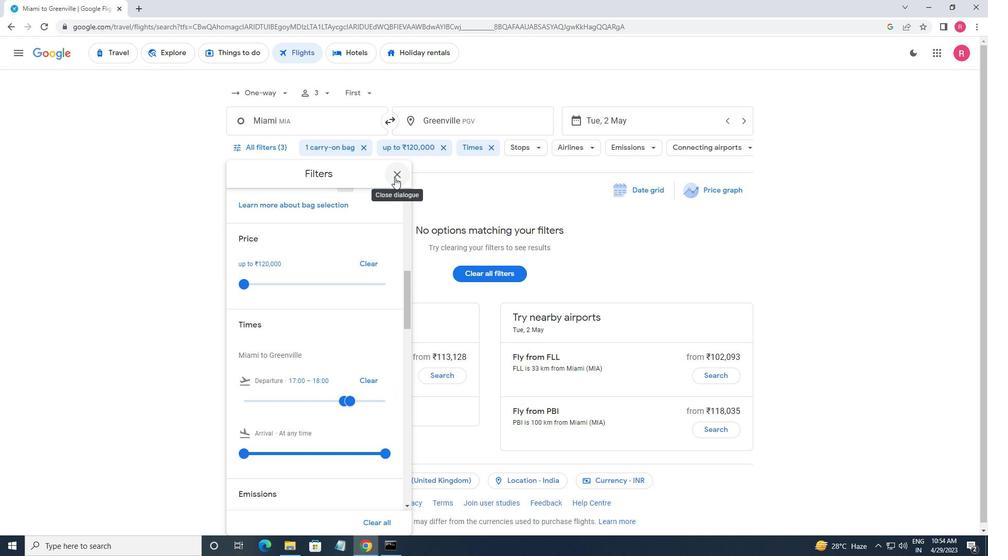 
